 Task: Save Project Archive.
Action: Mouse moved to (2, 17)
Screenshot: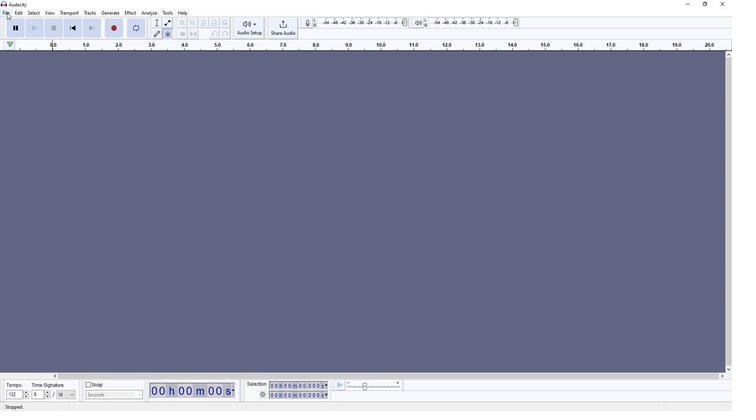 
Action: Mouse pressed left at (2, 17)
Screenshot: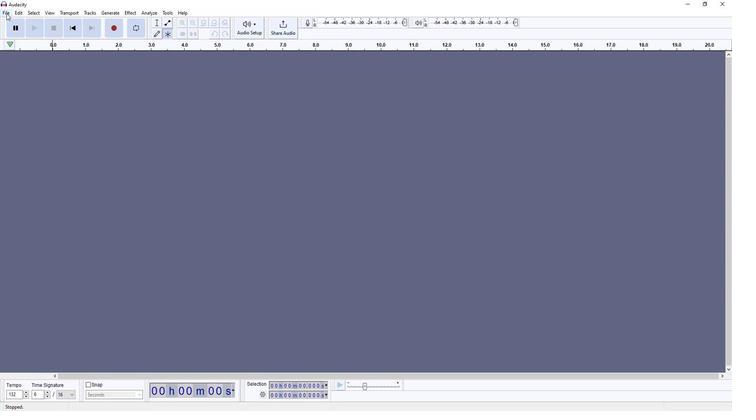 
Action: Mouse moved to (18, 32)
Screenshot: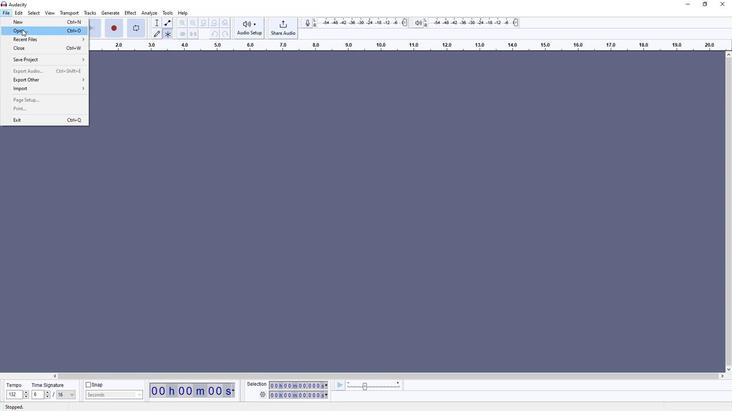 
Action: Mouse pressed left at (18, 32)
Screenshot: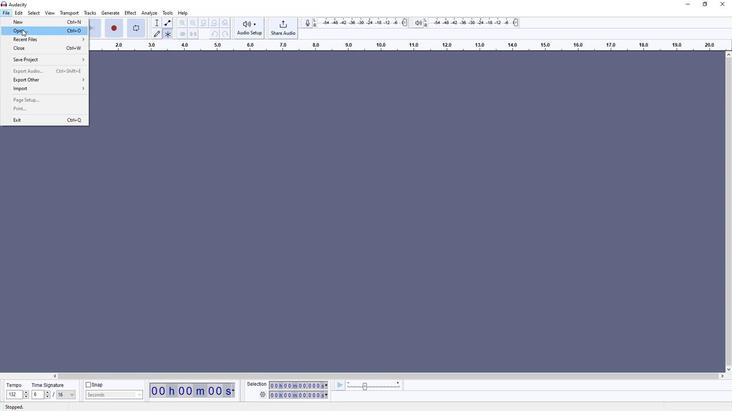 
Action: Mouse moved to (112, 87)
Screenshot: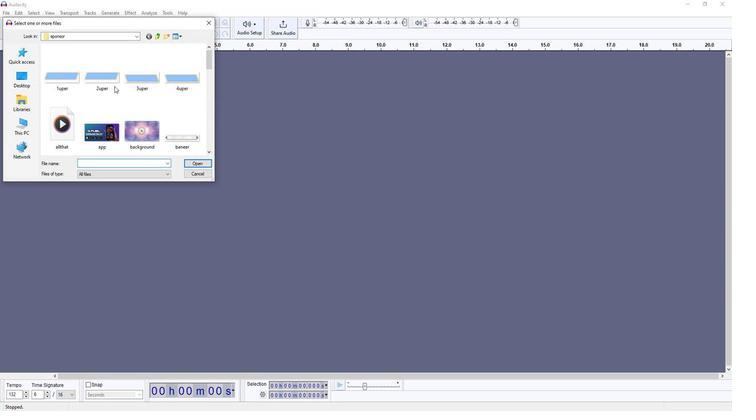 
Action: Mouse scrolled (112, 87) with delta (0, 0)
Screenshot: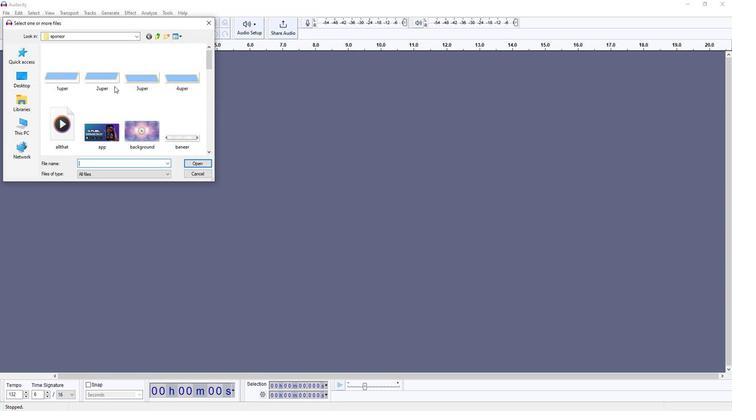 
Action: Mouse moved to (66, 77)
Screenshot: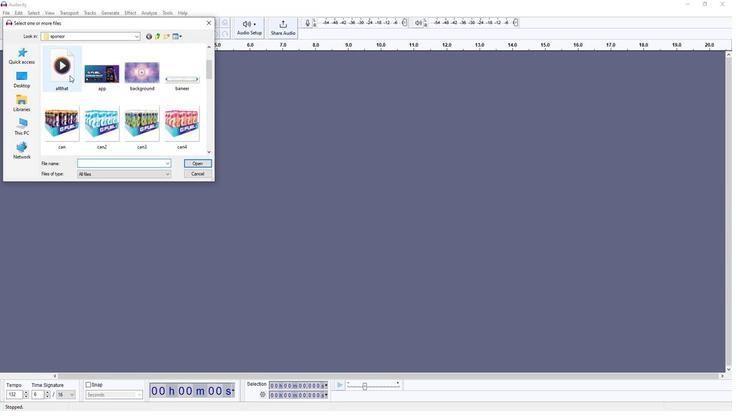 
Action: Mouse pressed left at (66, 77)
Screenshot: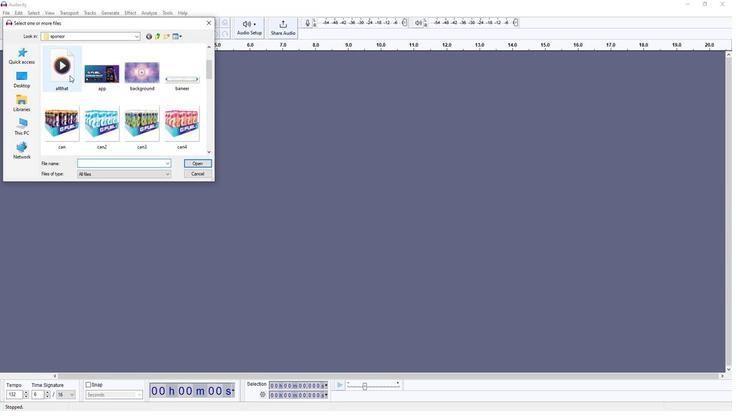 
Action: Mouse moved to (192, 162)
Screenshot: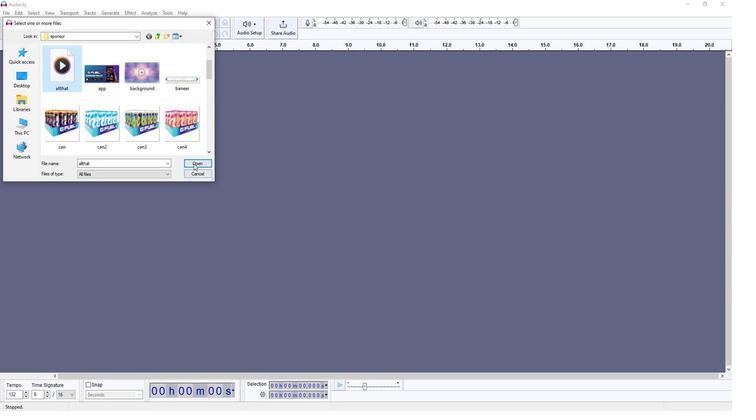 
Action: Mouse pressed left at (192, 162)
Screenshot: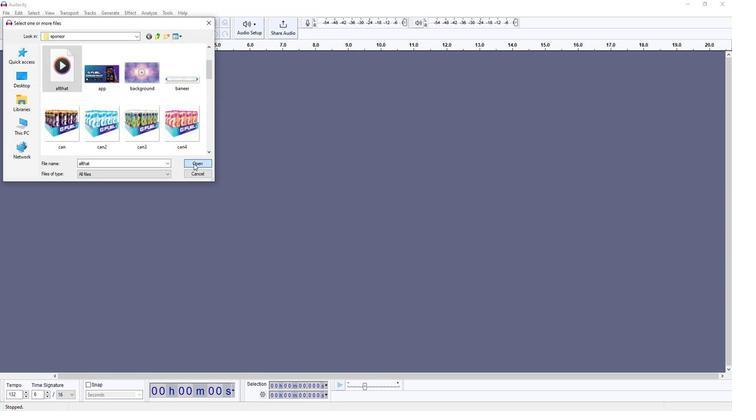 
Action: Mouse moved to (36, 29)
Screenshot: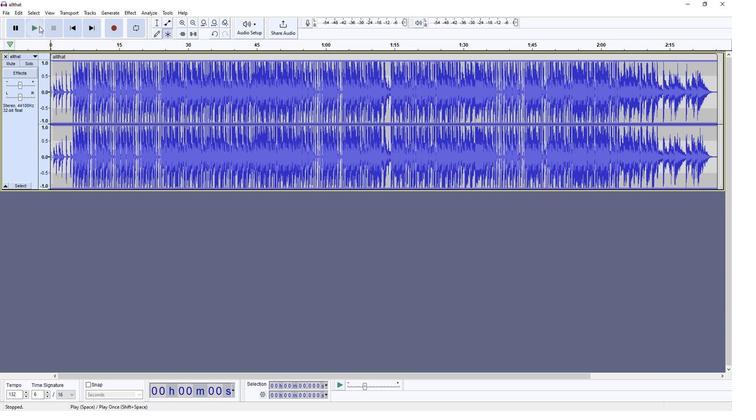 
Action: Mouse pressed left at (36, 29)
Screenshot: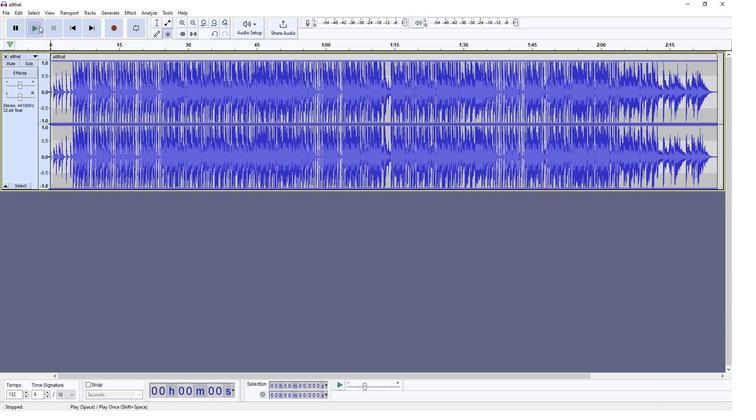 
Action: Mouse moved to (52, 33)
Screenshot: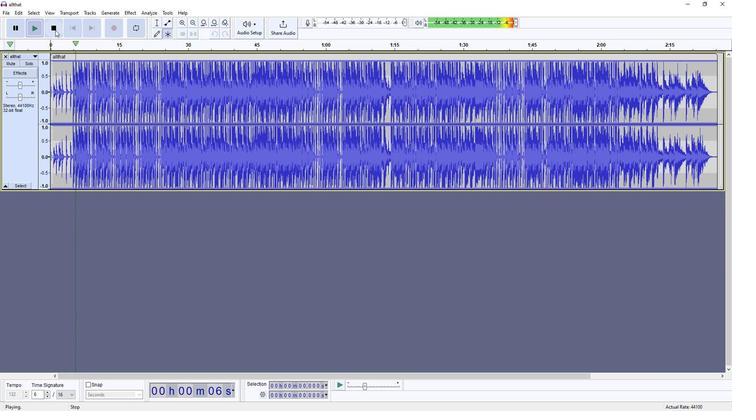 
Action: Mouse pressed left at (52, 33)
Screenshot: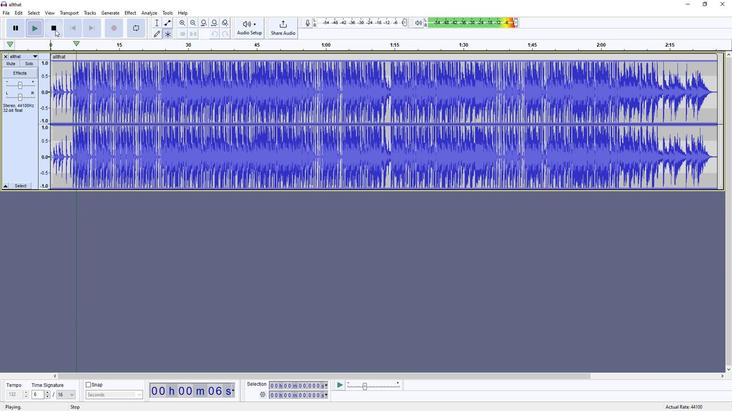 
Action: Mouse moved to (24, 139)
Screenshot: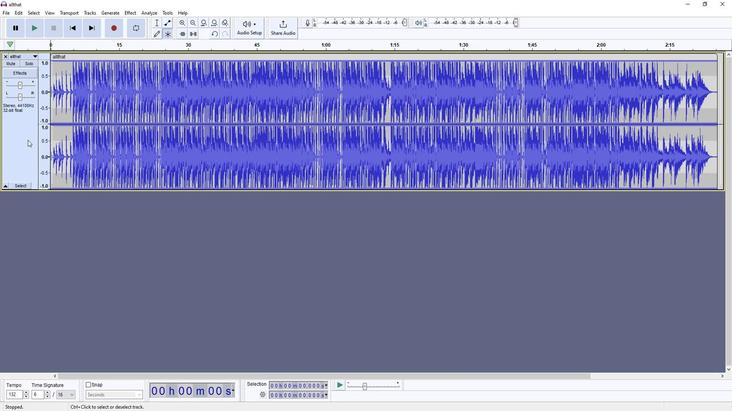 
Action: Mouse pressed left at (24, 139)
Screenshot: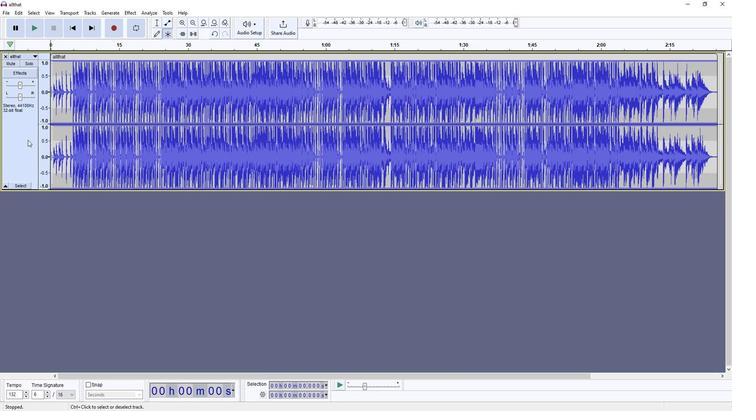 
Action: Mouse moved to (124, 16)
Screenshot: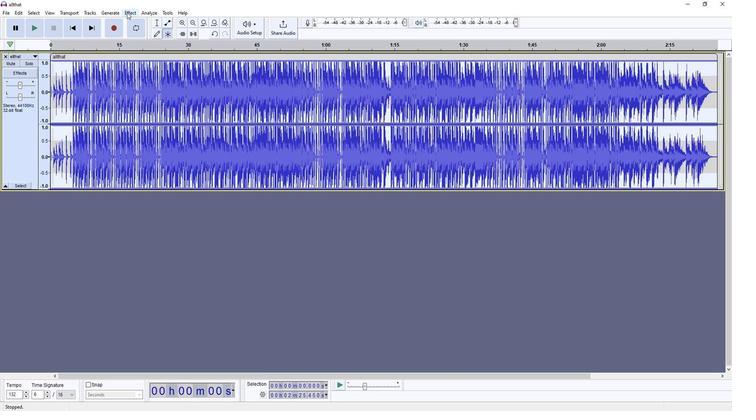 
Action: Mouse pressed left at (124, 16)
Screenshot: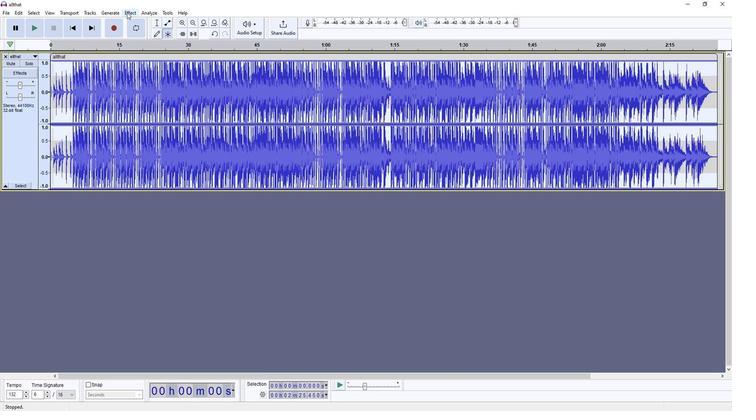 
Action: Mouse moved to (258, 150)
Screenshot: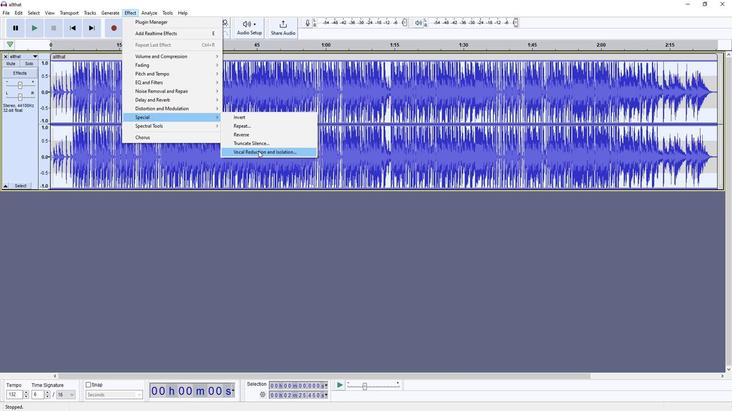 
Action: Mouse pressed left at (258, 150)
Screenshot: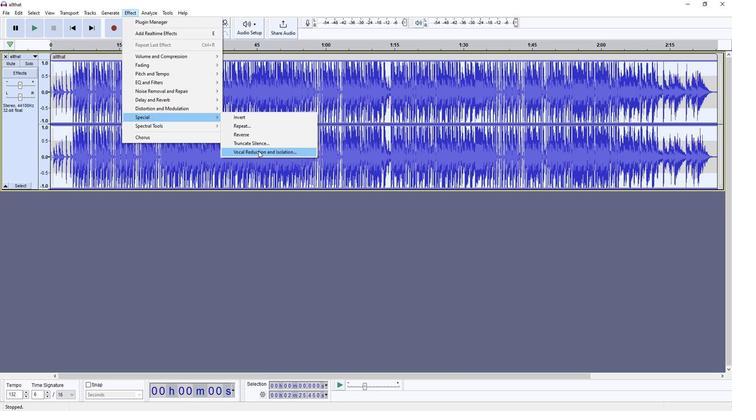 
Action: Mouse moved to (420, 196)
Screenshot: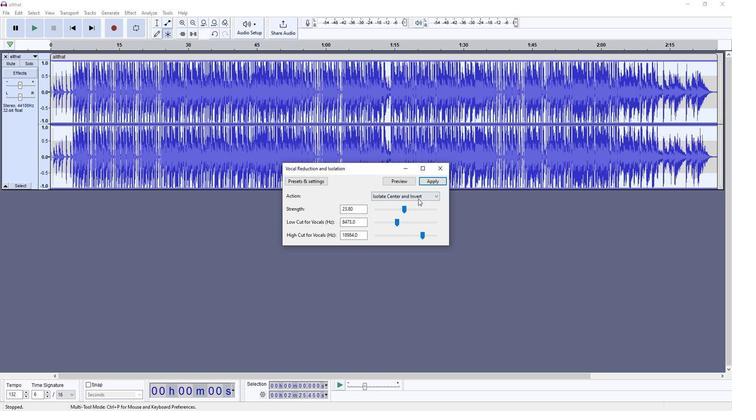 
Action: Mouse pressed left at (420, 196)
Screenshot: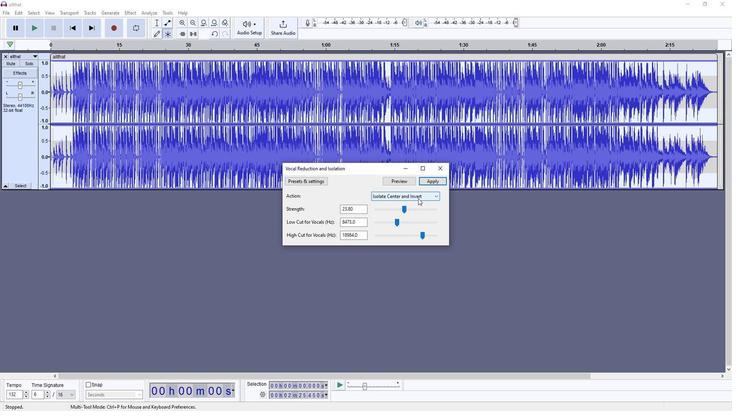 
Action: Mouse moved to (420, 196)
Screenshot: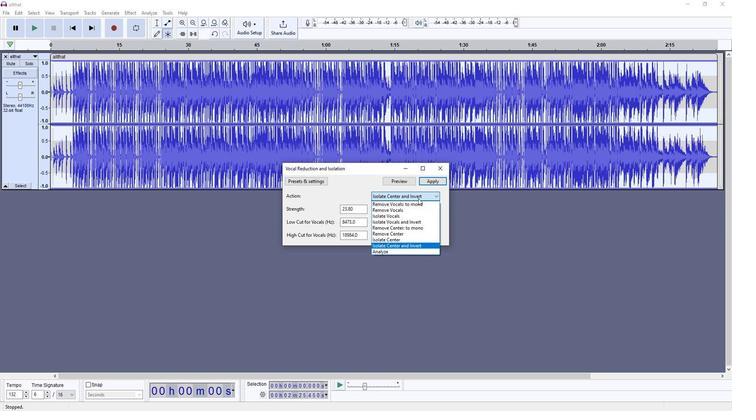
Action: Mouse pressed left at (420, 196)
Screenshot: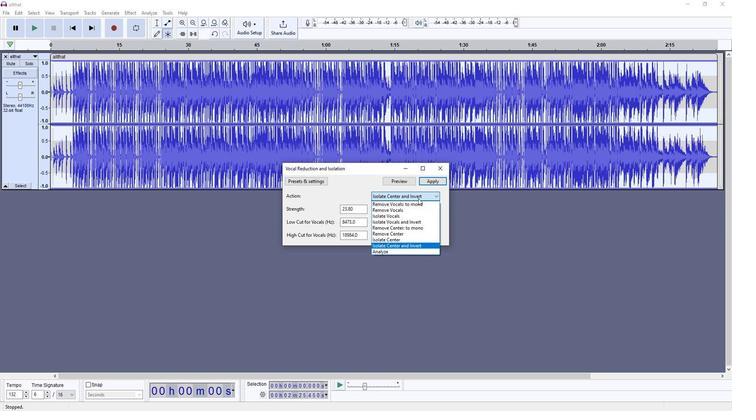 
Action: Mouse moved to (404, 207)
Screenshot: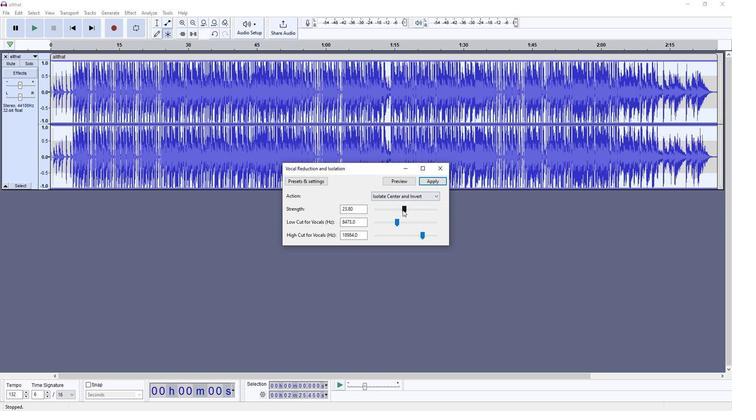 
Action: Mouse pressed left at (404, 207)
Screenshot: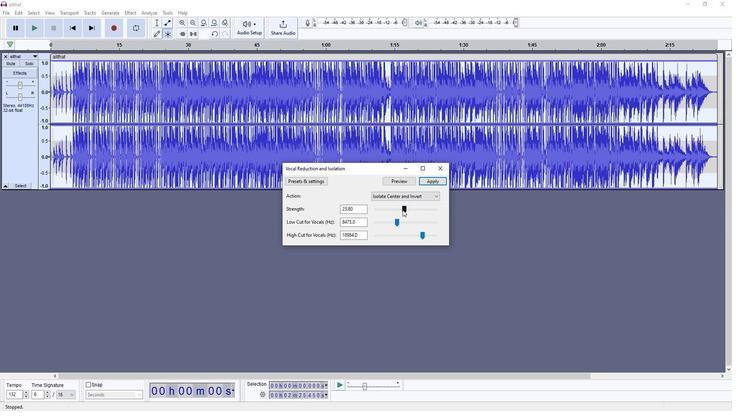
Action: Mouse moved to (399, 220)
Screenshot: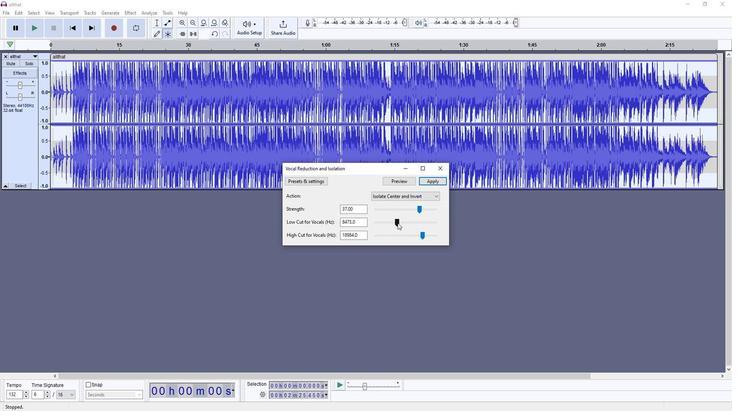 
Action: Mouse pressed left at (399, 220)
Screenshot: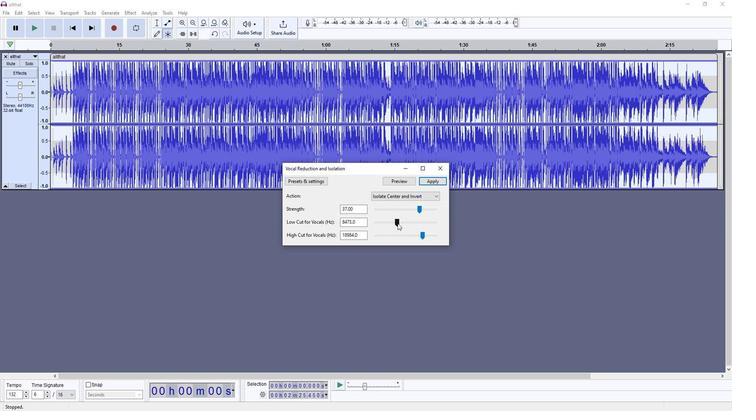 
Action: Mouse moved to (433, 180)
Screenshot: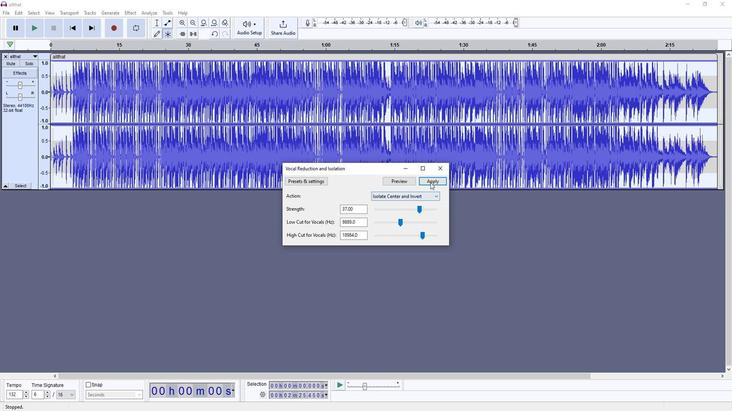 
Action: Mouse pressed left at (433, 180)
Screenshot: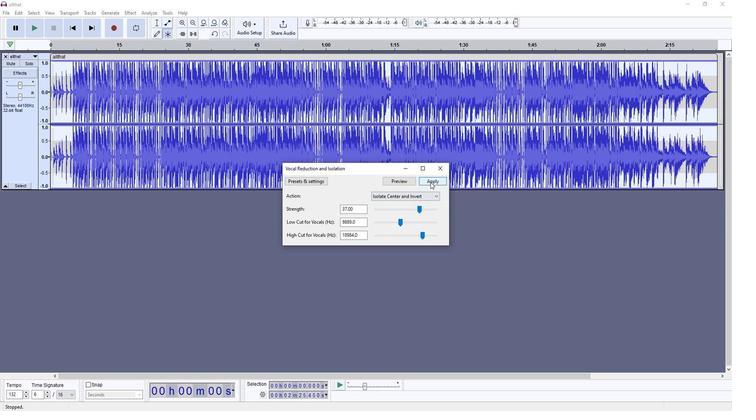 
Action: Mouse moved to (118, 144)
Screenshot: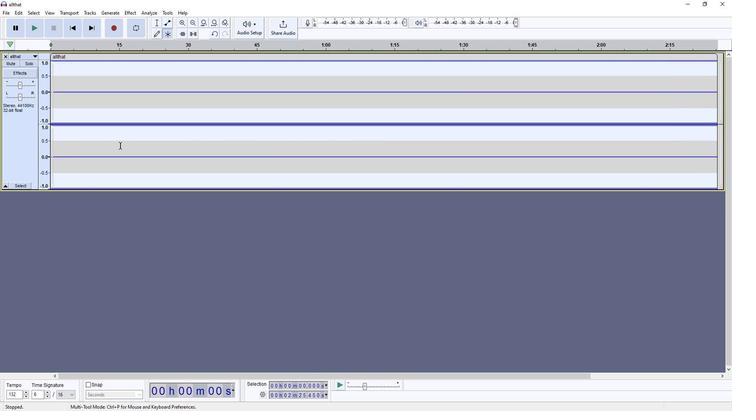 
Action: Mouse scrolled (118, 145) with delta (0, 0)
Screenshot: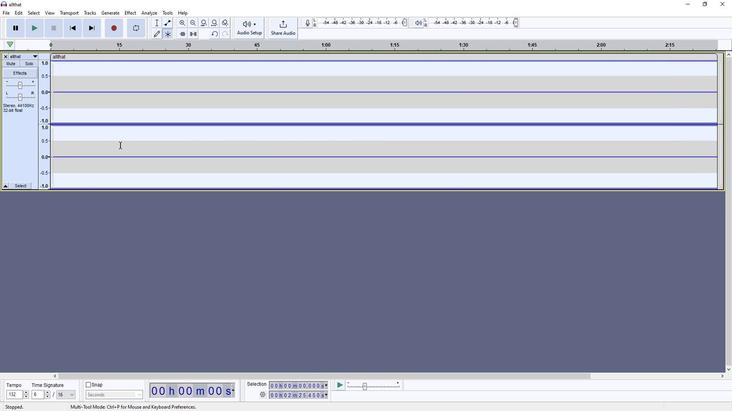 
Action: Mouse scrolled (118, 145) with delta (0, 0)
Screenshot: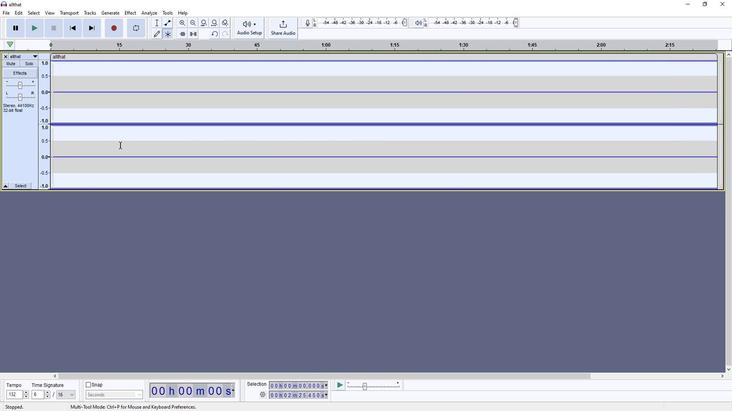 
Action: Mouse scrolled (118, 145) with delta (0, 0)
Screenshot: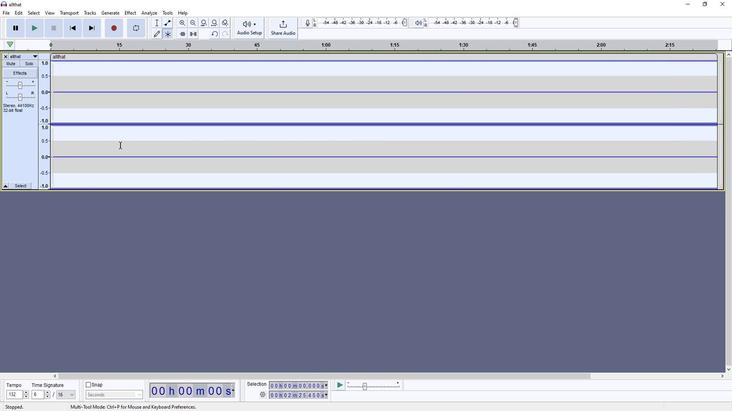 
Action: Mouse scrolled (118, 145) with delta (0, 0)
Screenshot: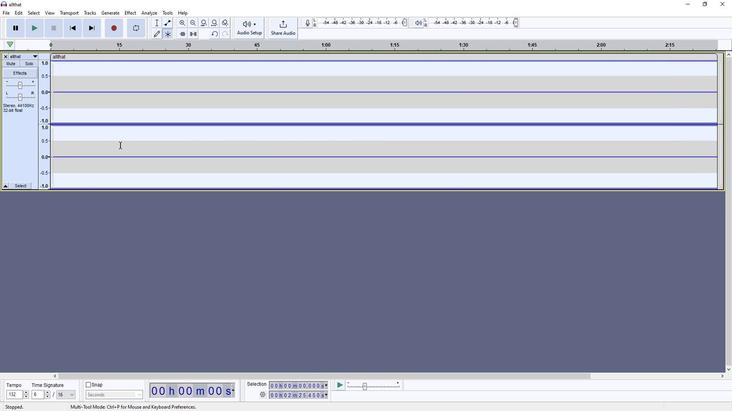 
Action: Mouse scrolled (118, 145) with delta (0, 0)
Screenshot: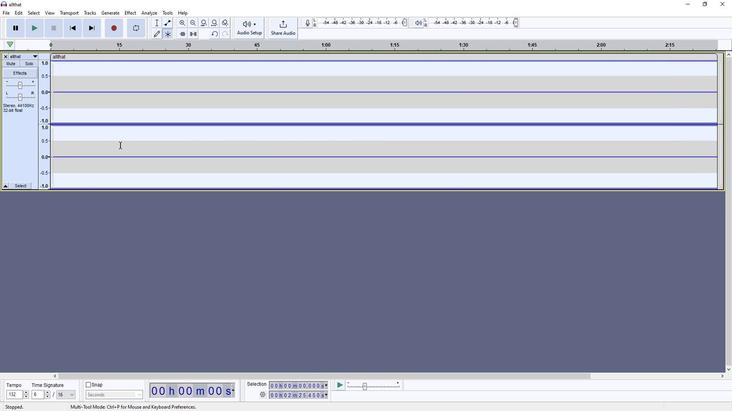 
Action: Mouse moved to (214, 37)
Screenshot: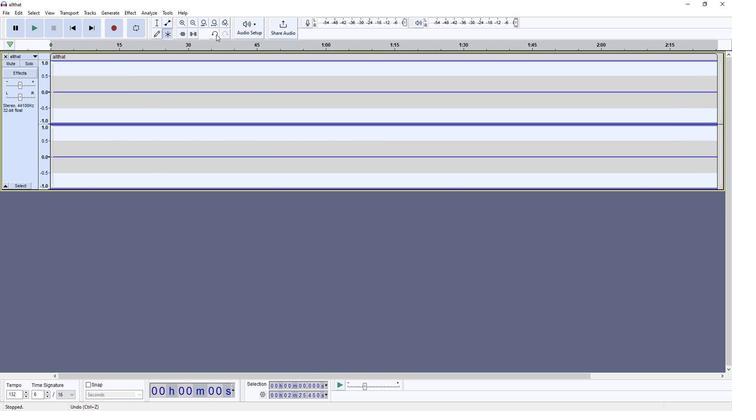 
Action: Mouse pressed left at (214, 37)
Screenshot: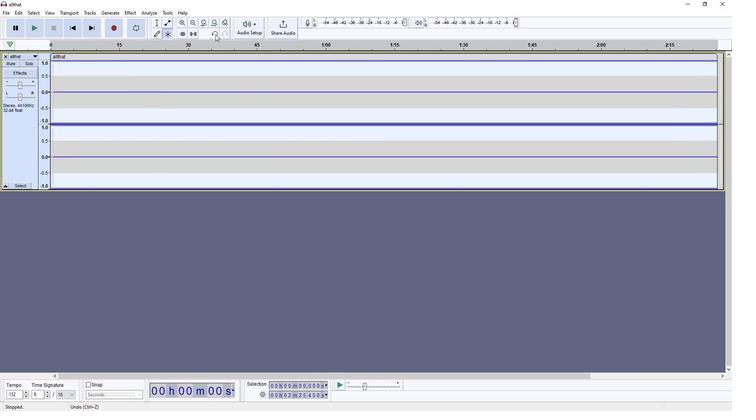 
Action: Mouse moved to (220, 86)
Screenshot: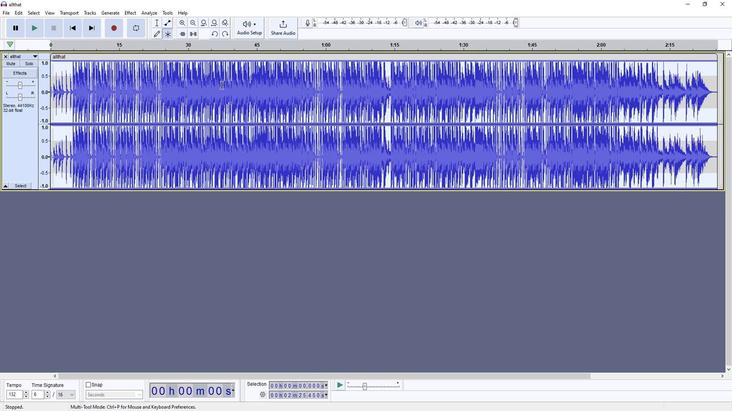 
Action: Mouse pressed left at (220, 86)
Screenshot: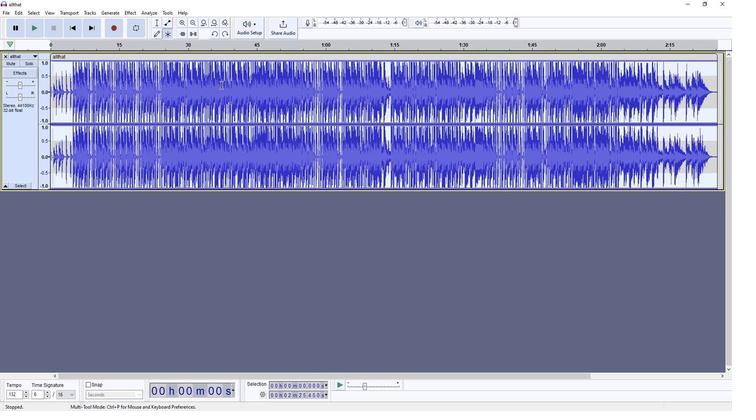 
Action: Mouse moved to (149, 17)
Screenshot: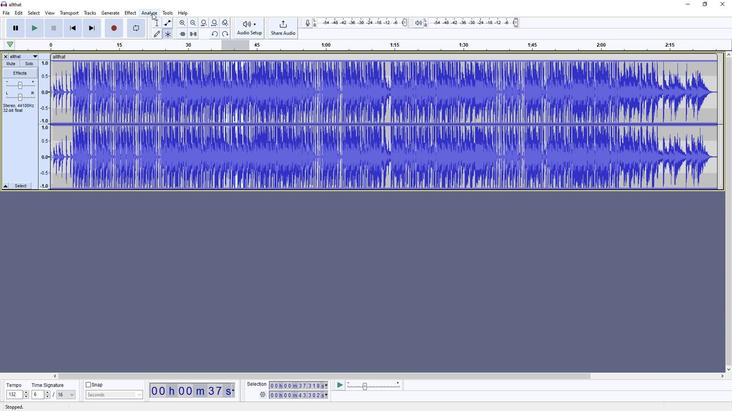 
Action: Mouse pressed left at (149, 17)
Screenshot: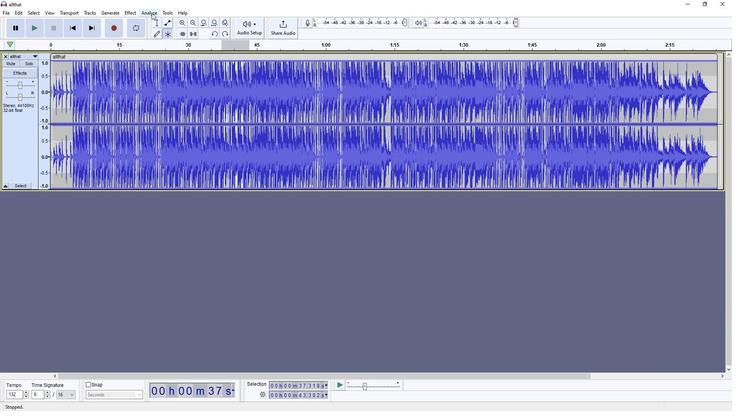 
Action: Mouse moved to (128, 16)
Screenshot: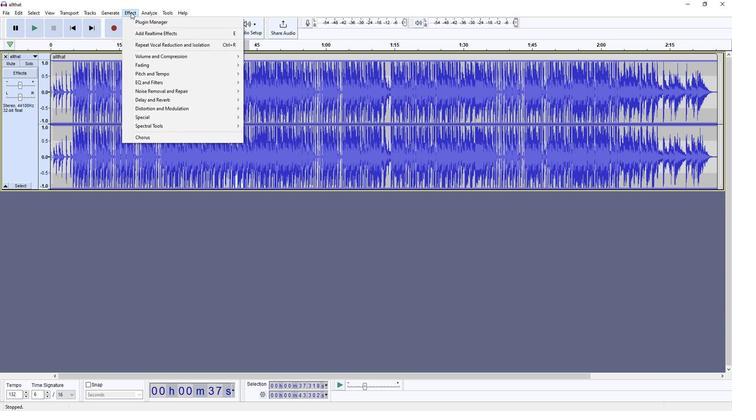 
Action: Mouse pressed left at (128, 16)
Screenshot: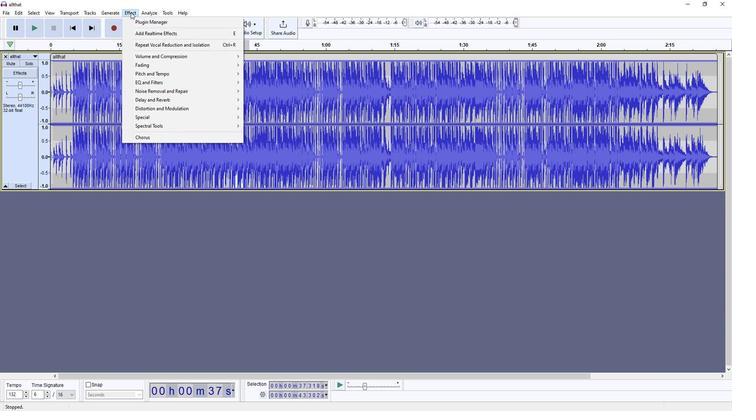 
Action: Mouse pressed left at (128, 16)
Screenshot: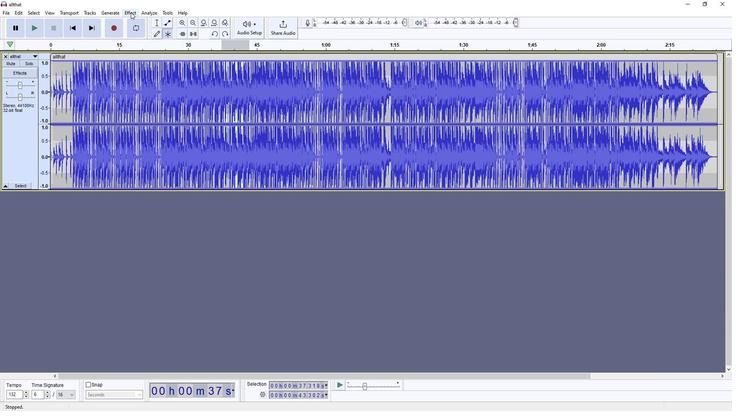 
Action: Mouse moved to (166, 124)
Screenshot: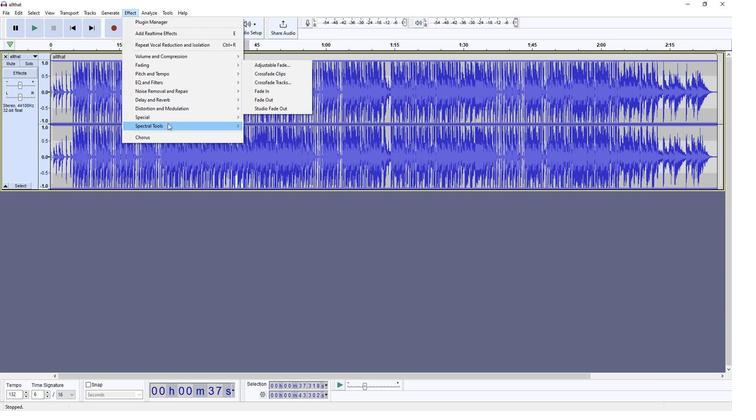 
Action: Mouse pressed left at (166, 124)
Screenshot: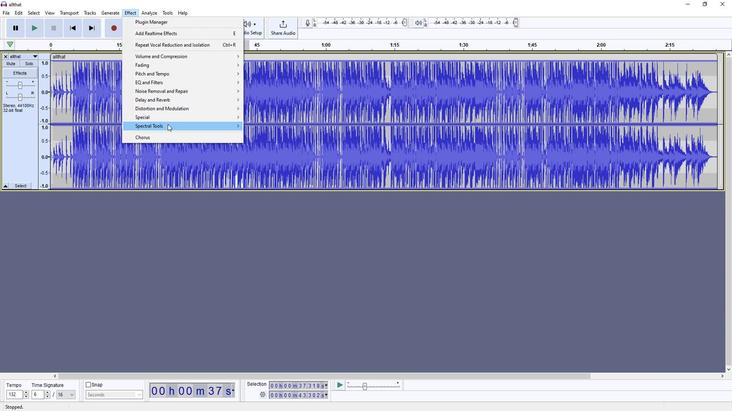 
Action: Mouse moved to (271, 145)
Screenshot: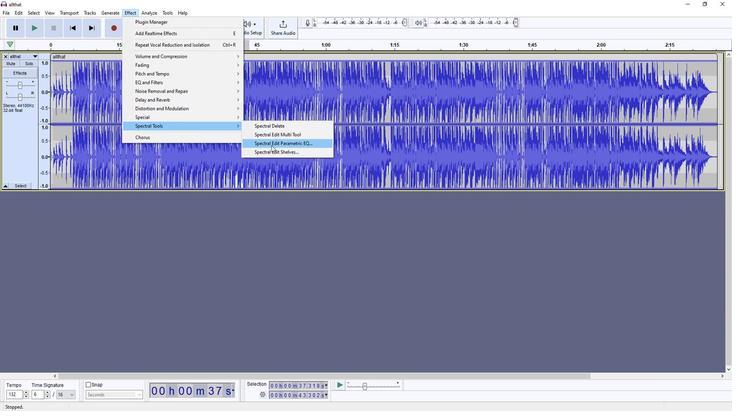 
Action: Mouse pressed left at (271, 145)
Screenshot: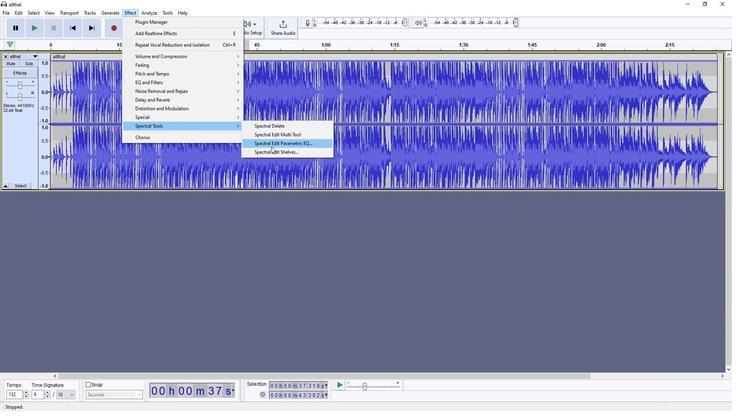 
Action: Mouse moved to (414, 208)
Screenshot: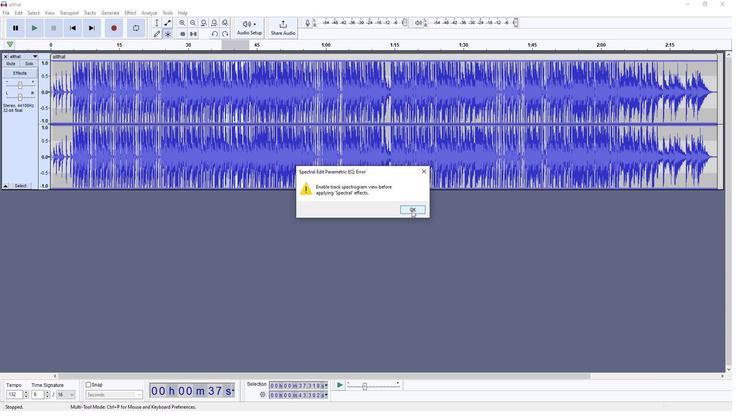 
Action: Mouse pressed left at (414, 208)
Screenshot: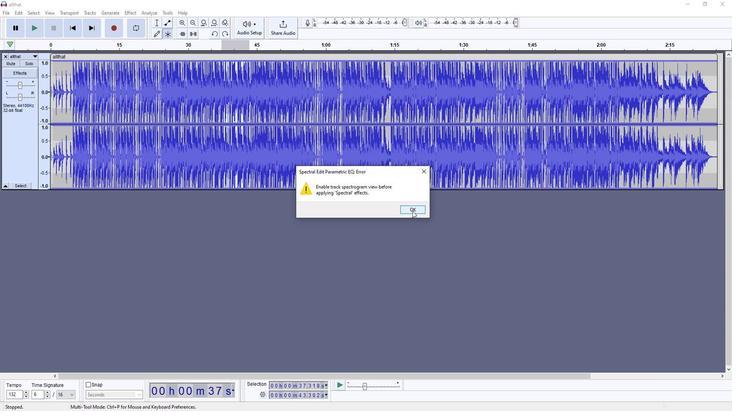 
Action: Mouse moved to (270, 90)
Screenshot: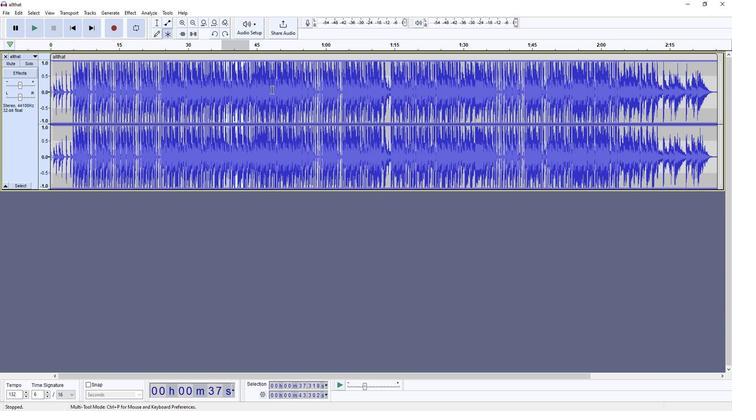 
Action: Mouse pressed left at (270, 90)
Screenshot: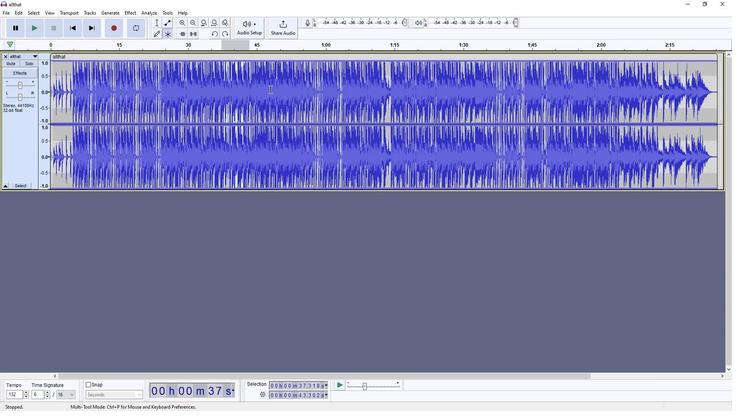 
Action: Mouse moved to (132, 14)
Screenshot: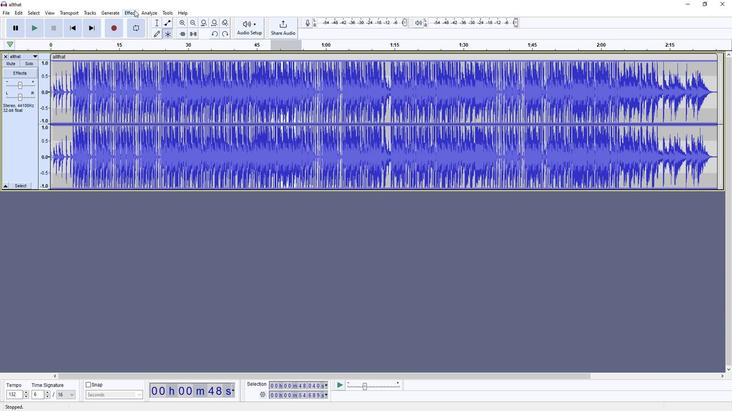 
Action: Mouse pressed left at (132, 14)
Screenshot: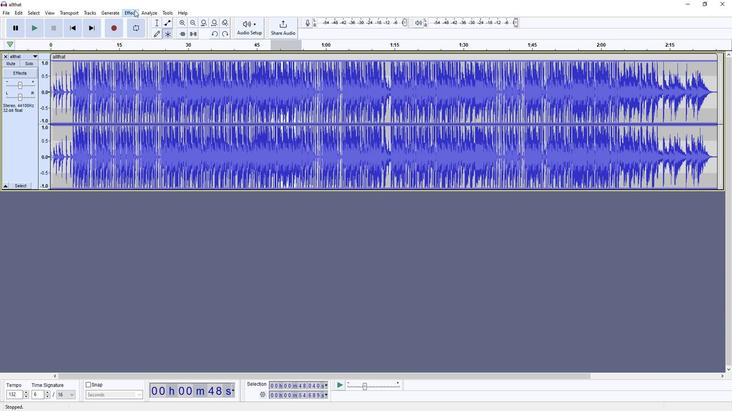 
Action: Mouse moved to (170, 61)
Screenshot: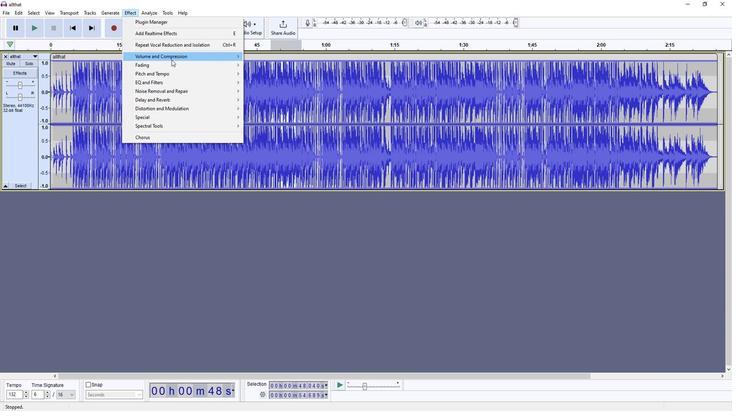 
Action: Mouse pressed left at (170, 61)
Screenshot: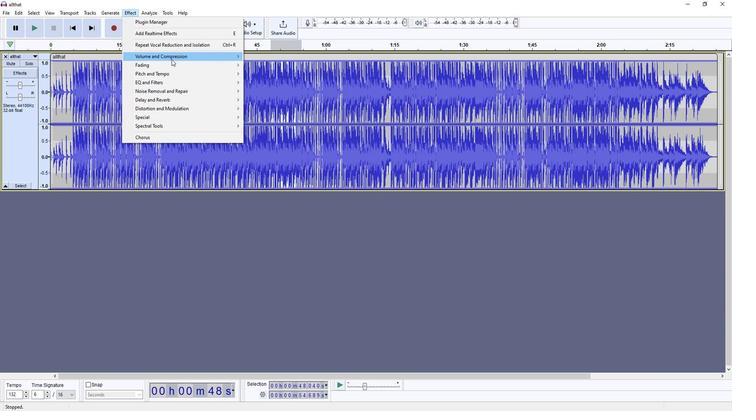 
Action: Mouse moved to (289, 95)
Screenshot: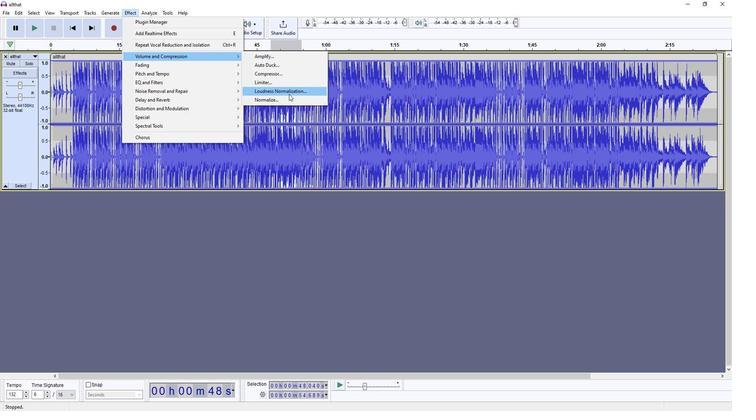 
Action: Mouse pressed left at (289, 95)
Screenshot: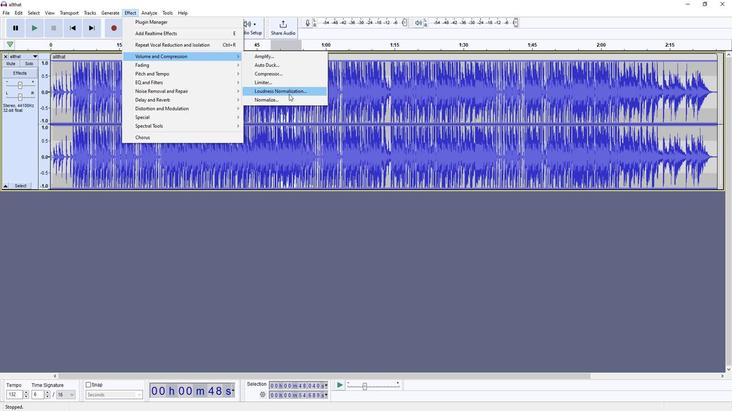 
Action: Mouse moved to (386, 202)
Screenshot: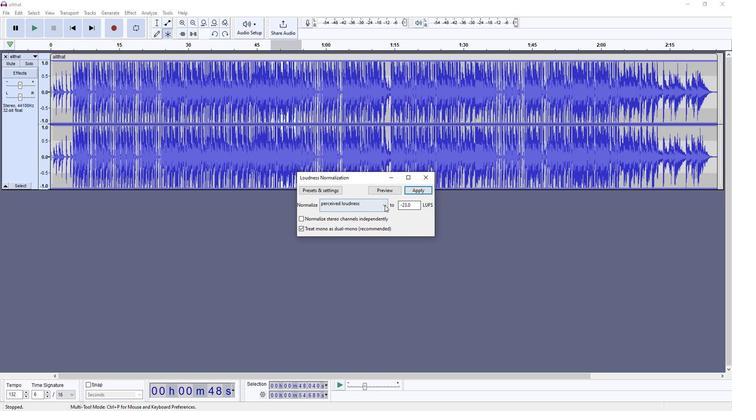 
Action: Mouse pressed left at (386, 202)
Screenshot: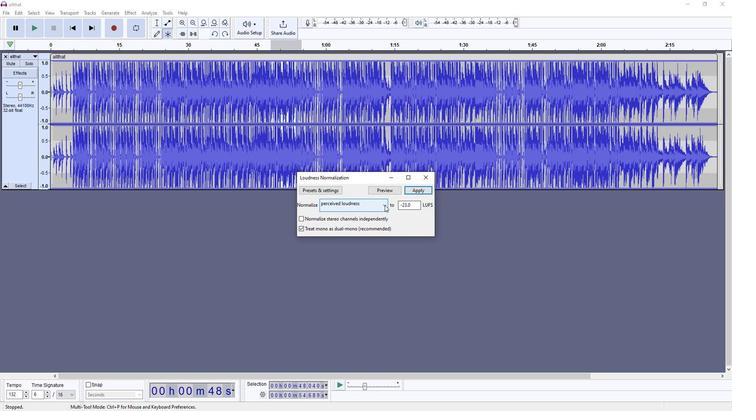 
Action: Mouse moved to (367, 215)
Screenshot: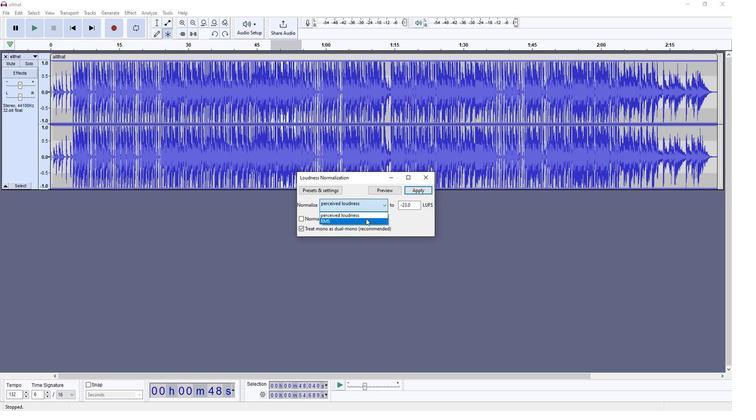 
Action: Mouse pressed left at (367, 215)
Screenshot: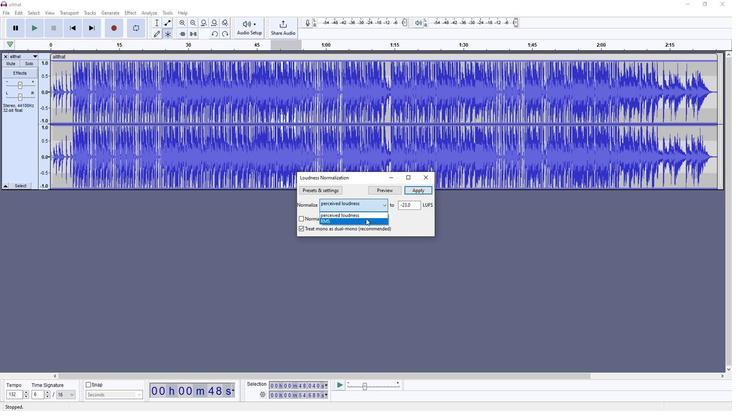 
Action: Mouse moved to (388, 190)
Screenshot: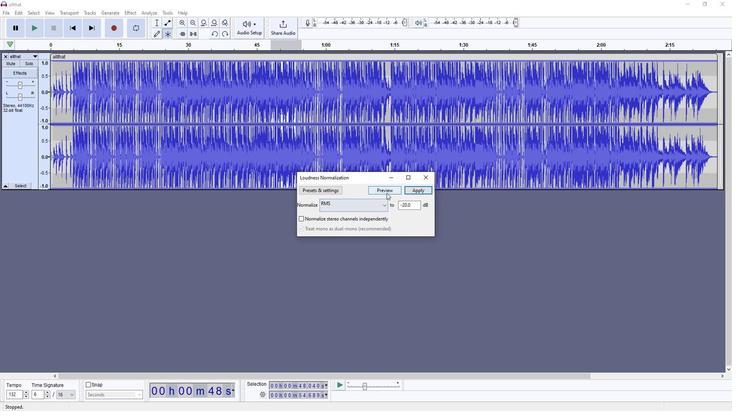 
Action: Mouse pressed left at (388, 190)
Screenshot: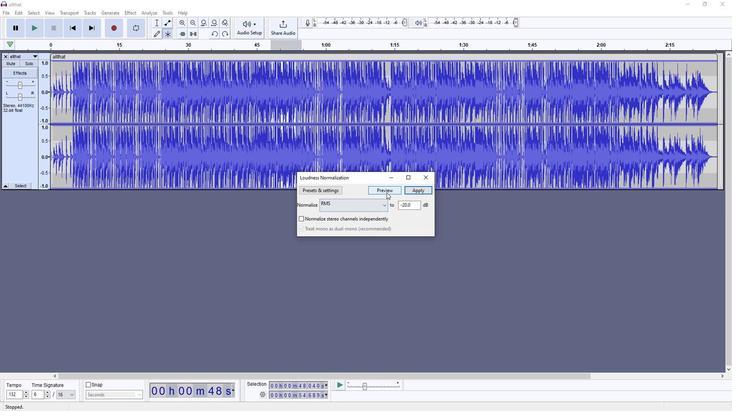 
Action: Mouse moved to (416, 187)
Screenshot: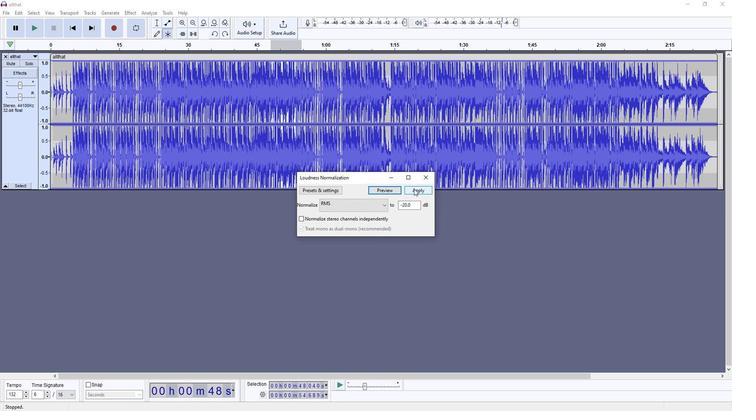 
Action: Mouse pressed left at (416, 187)
Screenshot: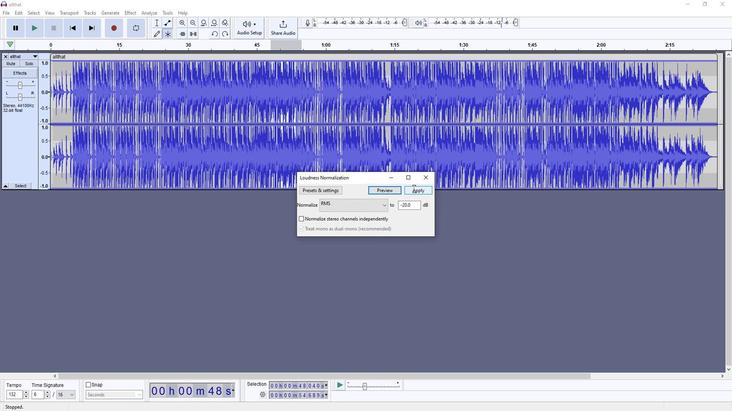 
Action: Mouse moved to (27, 33)
Screenshot: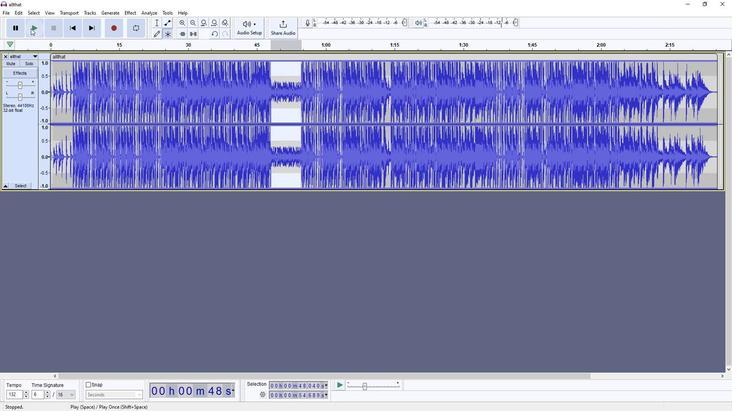 
Action: Mouse pressed left at (27, 33)
Screenshot: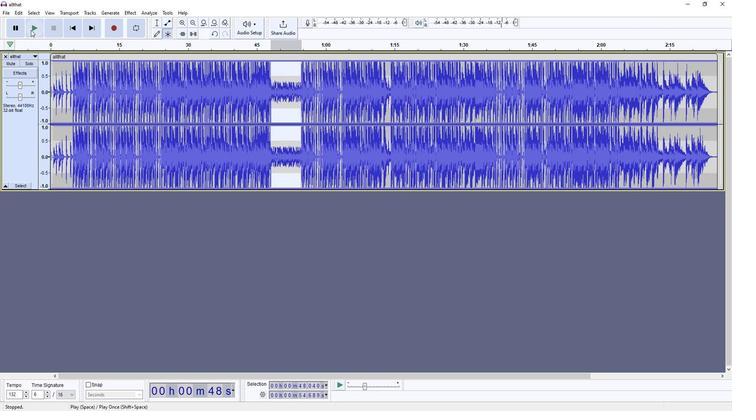 
Action: Mouse moved to (6, 17)
Screenshot: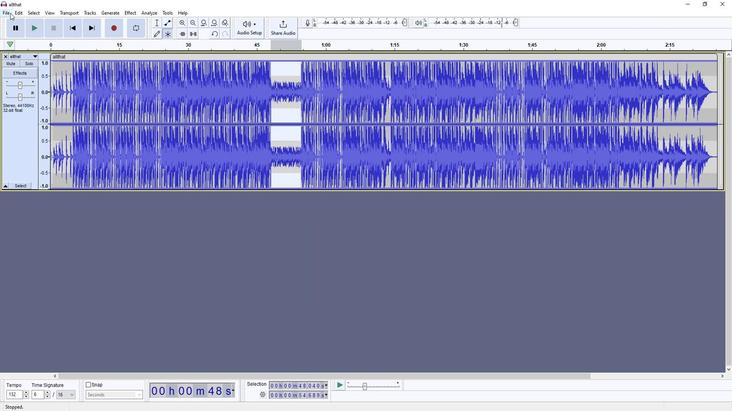 
Action: Mouse pressed left at (6, 17)
Screenshot: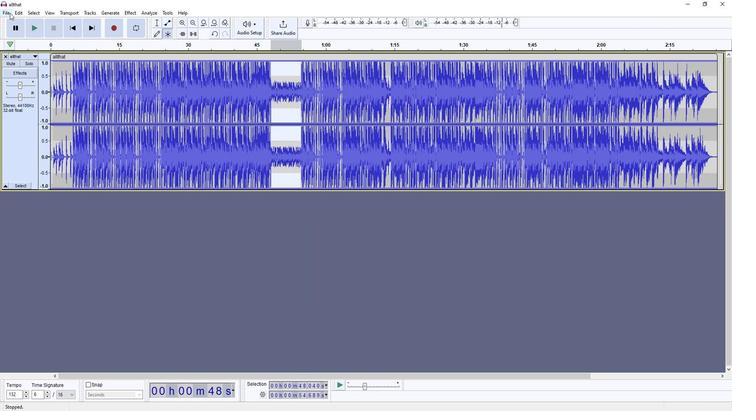 
Action: Mouse moved to (29, 60)
Screenshot: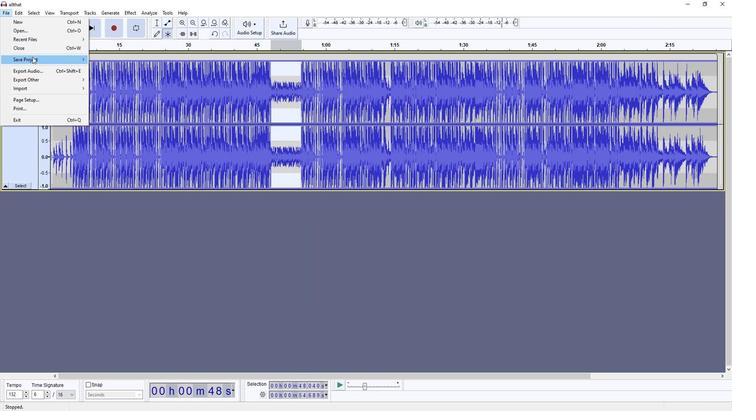 
Action: Mouse pressed left at (29, 60)
Screenshot: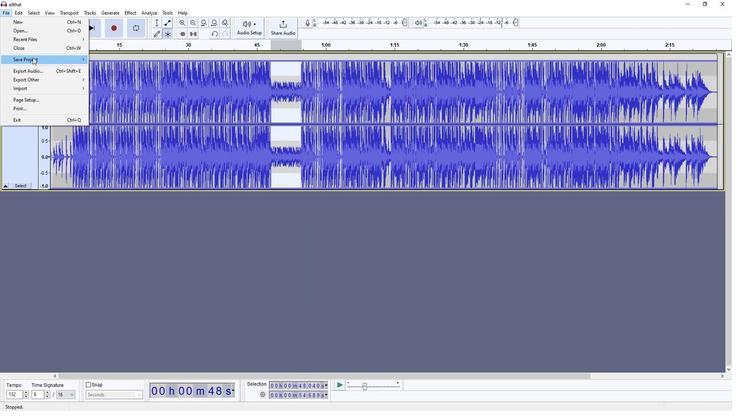 
Action: Mouse moved to (116, 62)
Screenshot: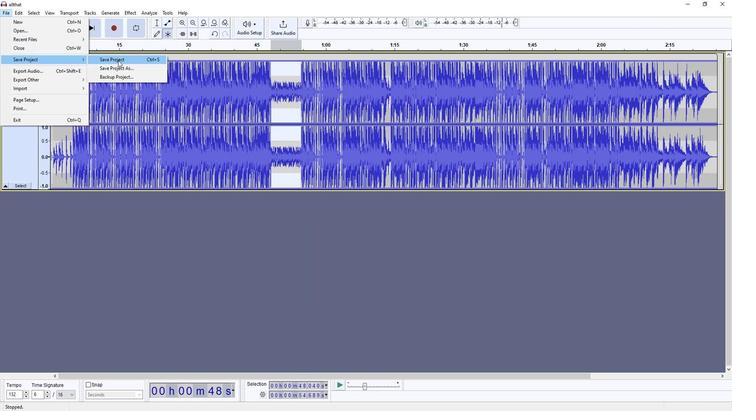 
Action: Mouse pressed left at (116, 62)
Screenshot: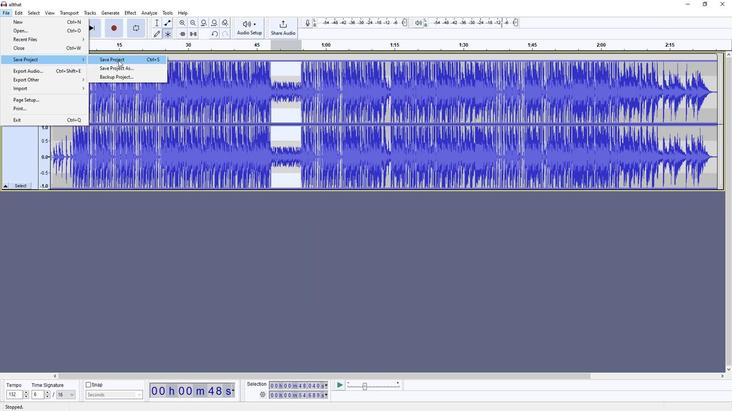 
Action: Mouse moved to (116, 160)
Screenshot: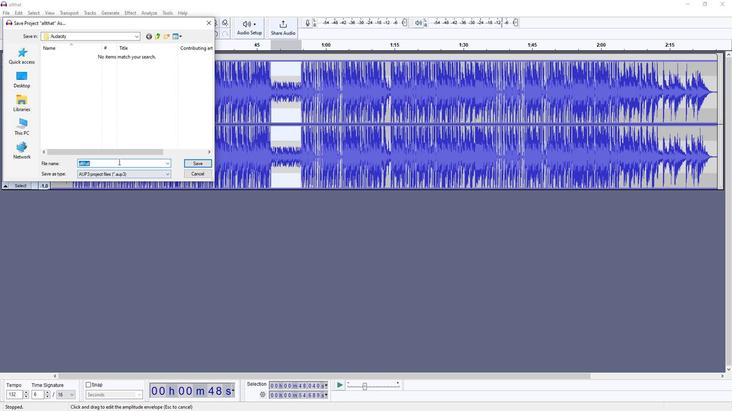 
Action: Mouse pressed left at (116, 160)
Screenshot: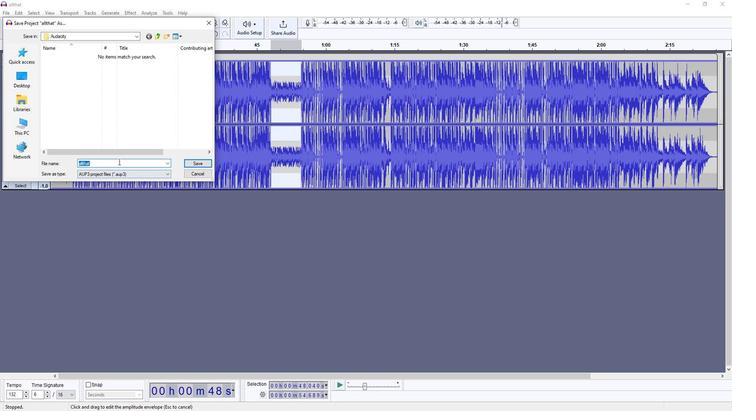 
Action: Key pressed <Key.space>12
Screenshot: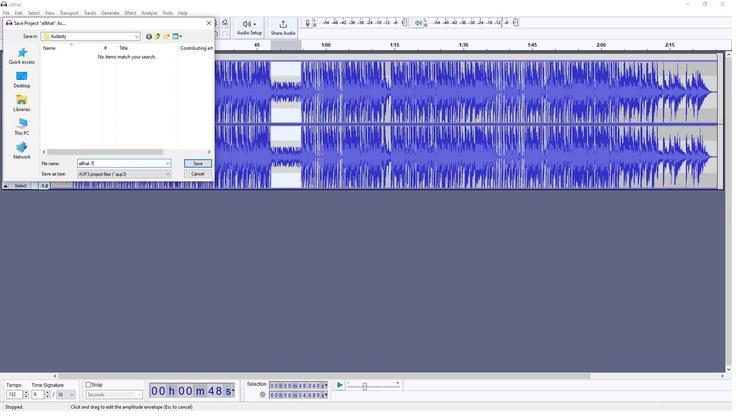 
Action: Mouse moved to (197, 161)
Screenshot: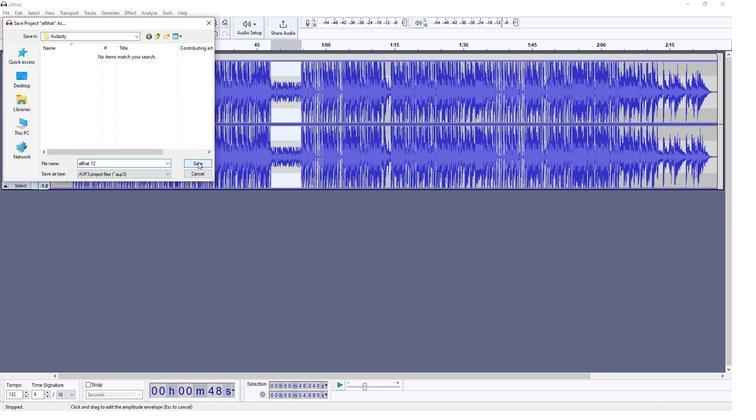 
Action: Mouse pressed left at (197, 161)
Screenshot: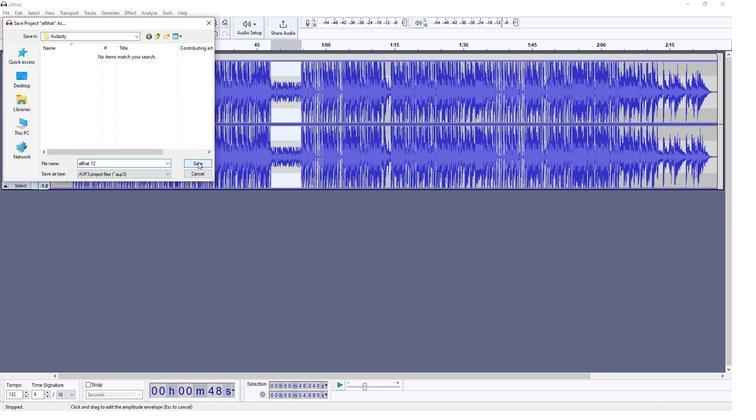 
